 Task: Add La Croix Tangerine Sparkling Water Single to the cart.
Action: Mouse pressed left at (16, 90)
Screenshot: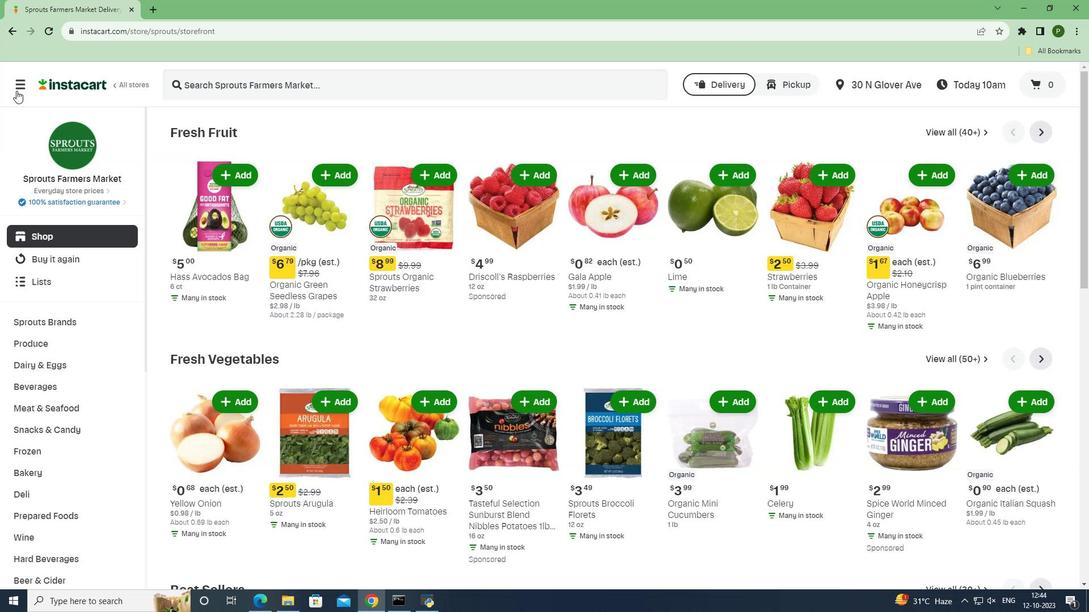 
Action: Mouse moved to (43, 306)
Screenshot: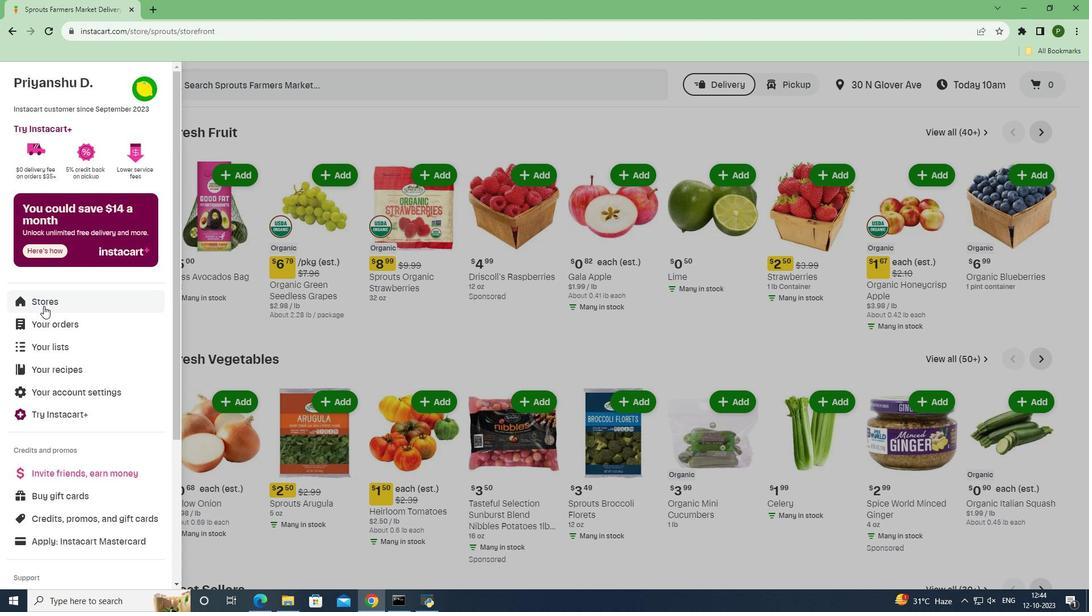 
Action: Mouse pressed left at (43, 306)
Screenshot: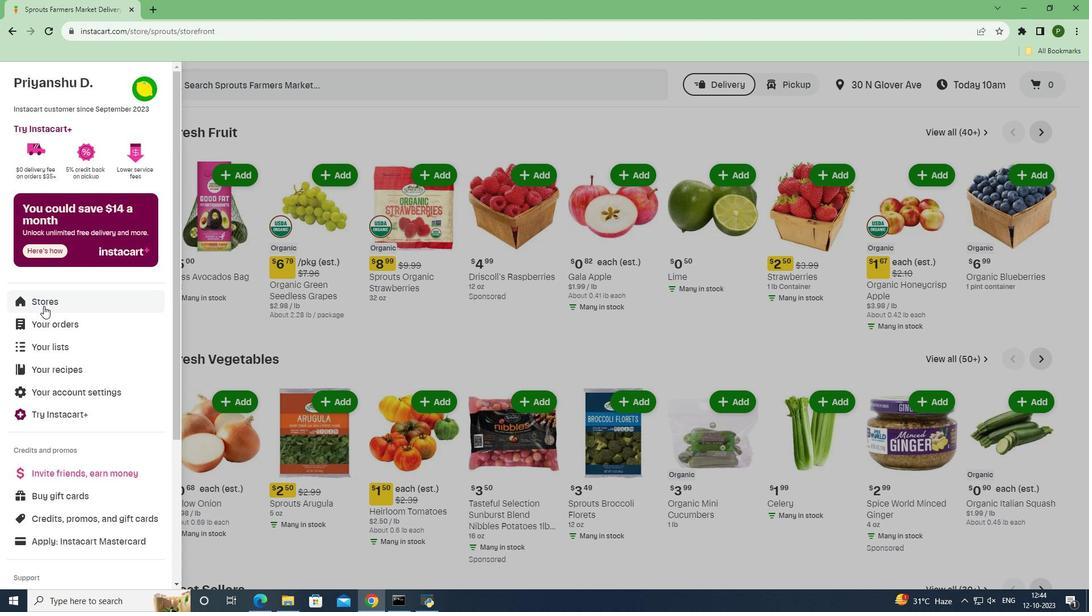 
Action: Mouse moved to (253, 139)
Screenshot: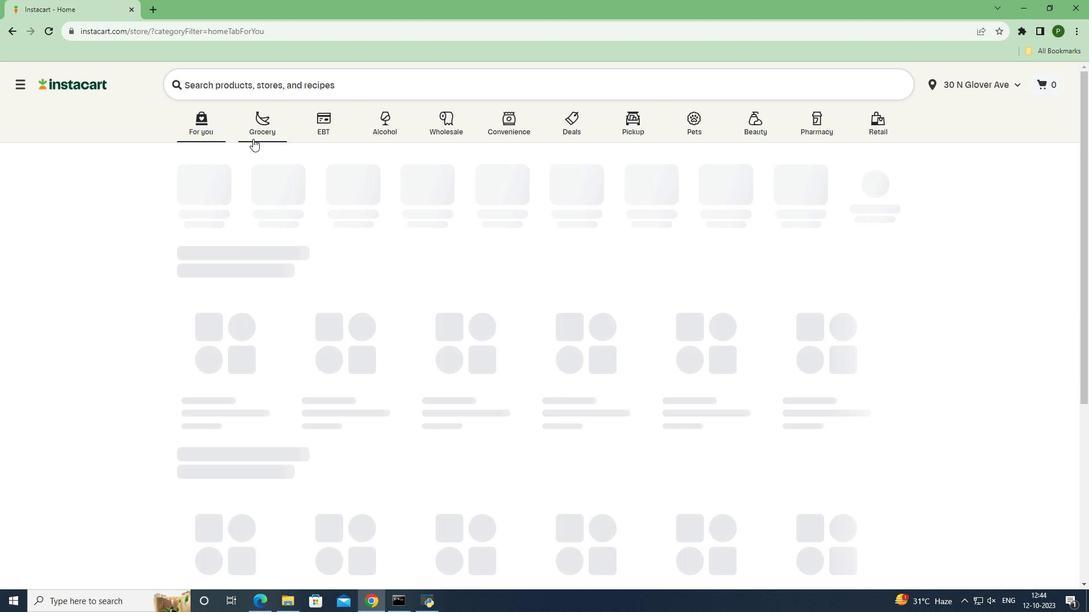 
Action: Mouse pressed left at (253, 139)
Screenshot: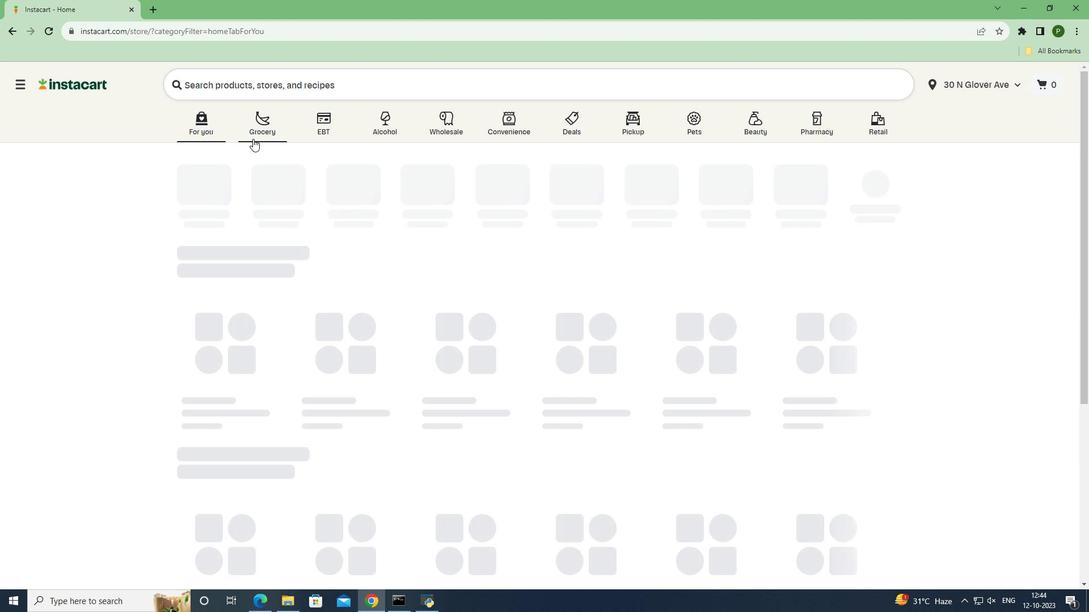 
Action: Mouse moved to (464, 263)
Screenshot: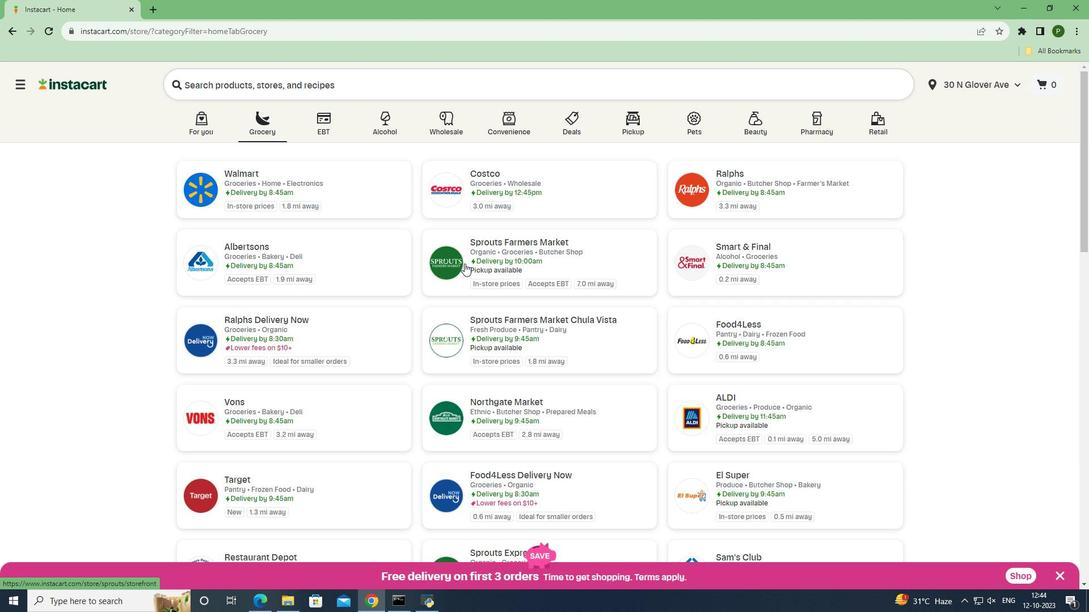 
Action: Mouse pressed left at (464, 263)
Screenshot: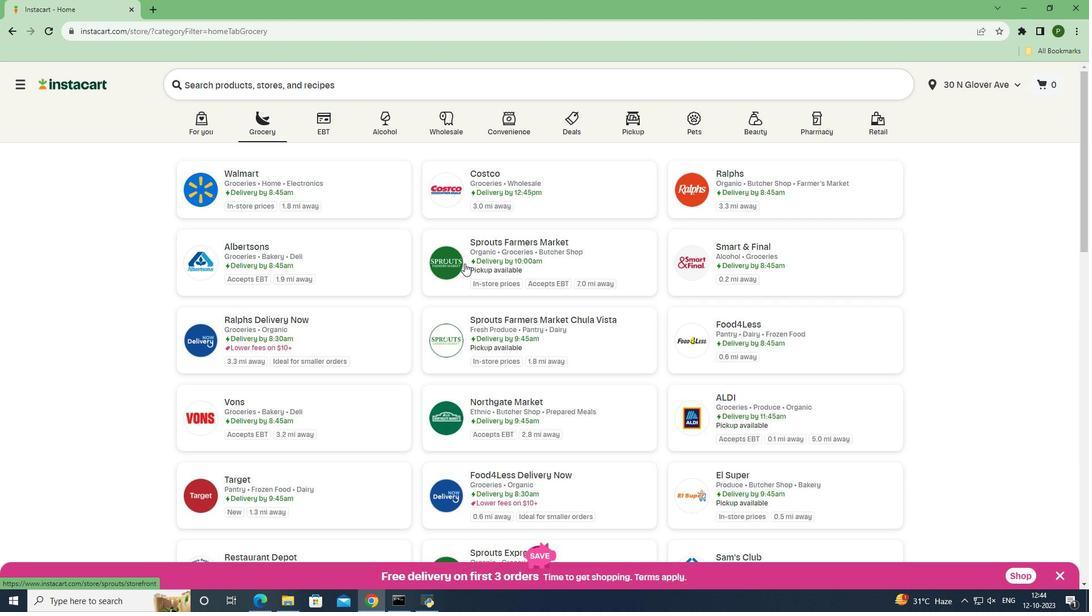 
Action: Mouse moved to (41, 389)
Screenshot: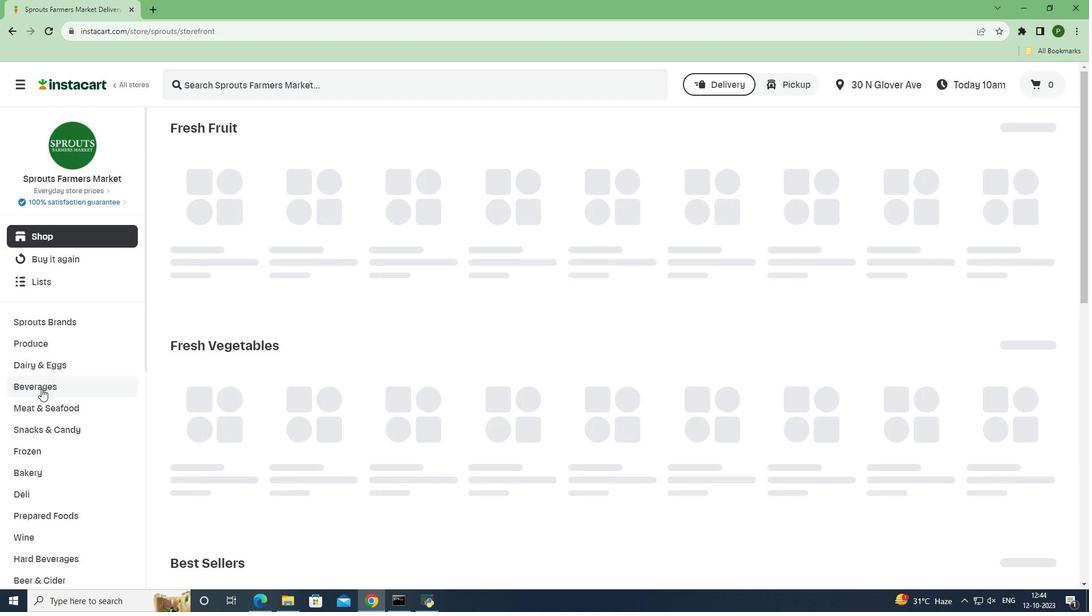 
Action: Mouse pressed left at (41, 389)
Screenshot: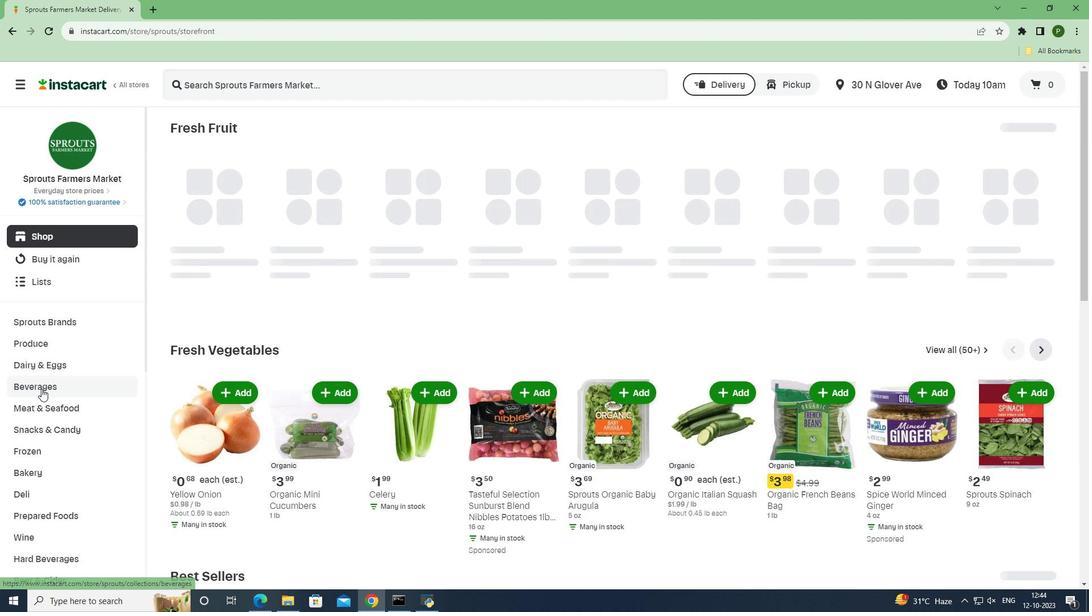 
Action: Mouse moved to (484, 282)
Screenshot: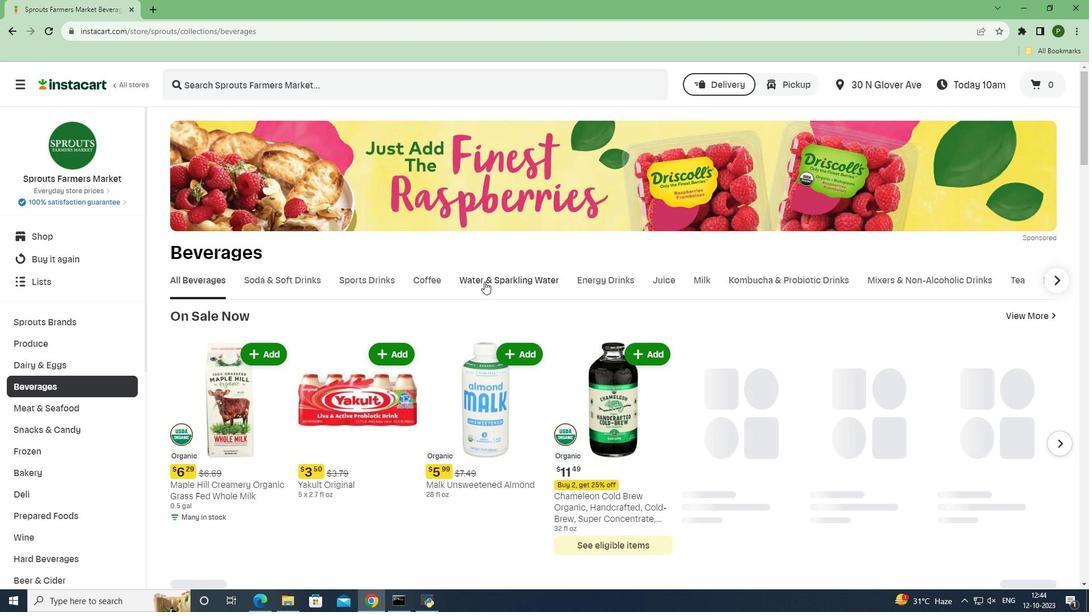 
Action: Mouse pressed left at (484, 282)
Screenshot: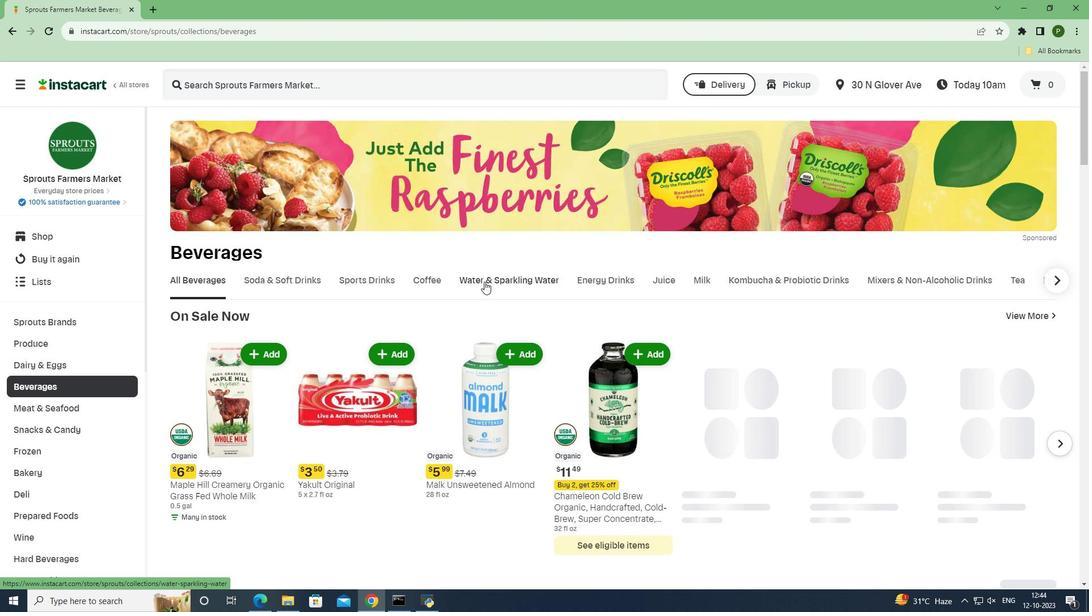 
Action: Mouse moved to (305, 92)
Screenshot: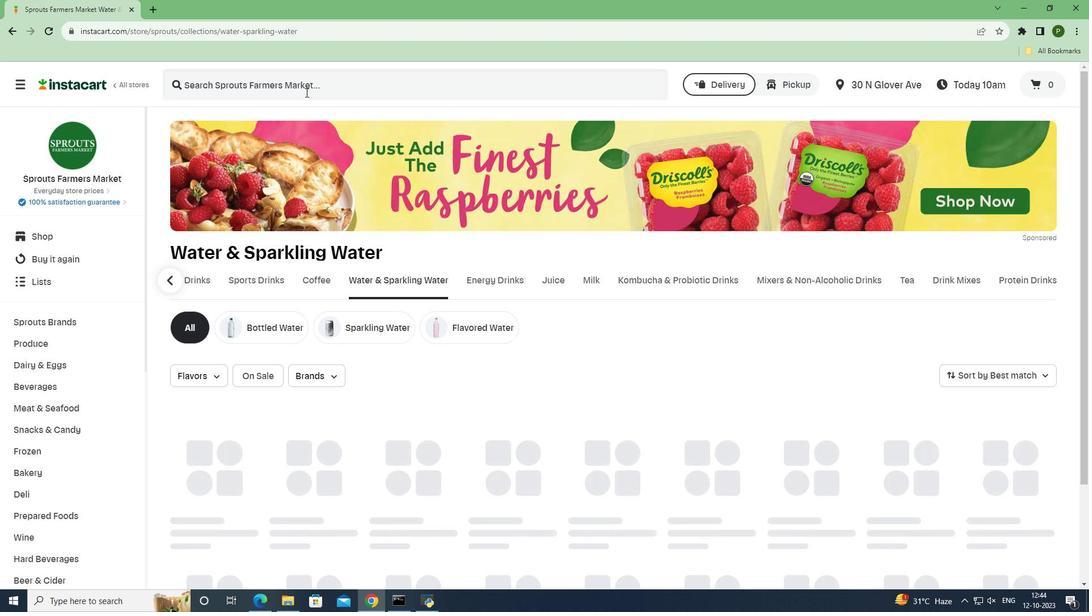 
Action: Mouse pressed left at (305, 92)
Screenshot: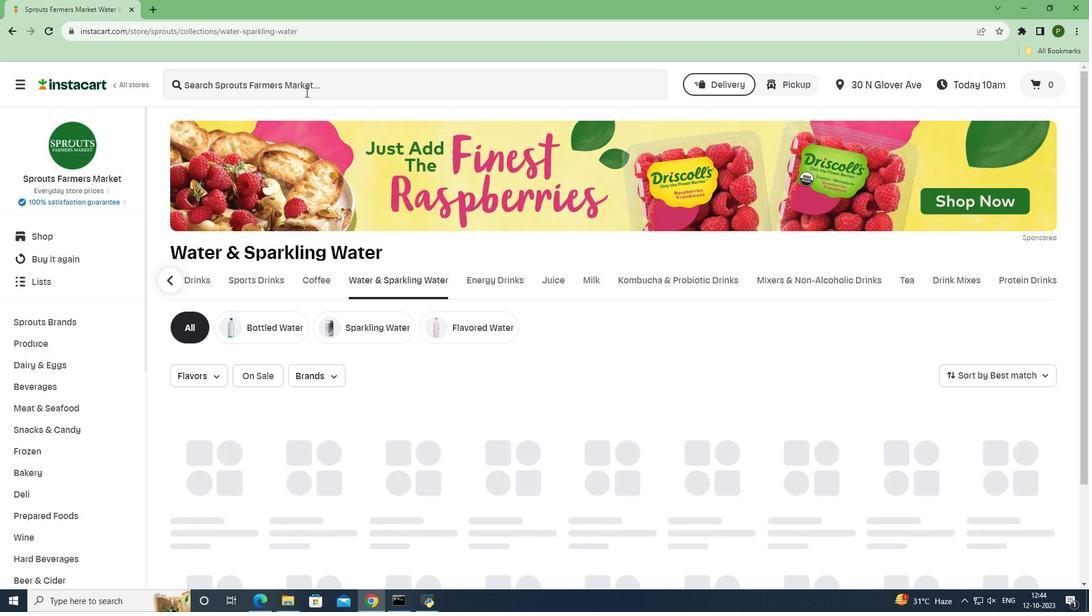 
Action: Key pressed <Key.caps_lock>L<Key.caps_lock>a<Key.space><Key.caps_lock>C<Key.caps_lock>roix<Key.space><Key.caps_lock>T<Key.caps_lock>angr<Key.backspace>erine<Key.space><Key.caps_lock>S<Key.caps_lock>parkling<Key.space><Key.caps_lock>W<Key.caps_lock>ater<Key.space><Key.caps_lock>S<Key.caps_lock>ingle<Key.space><Key.enter>
Screenshot: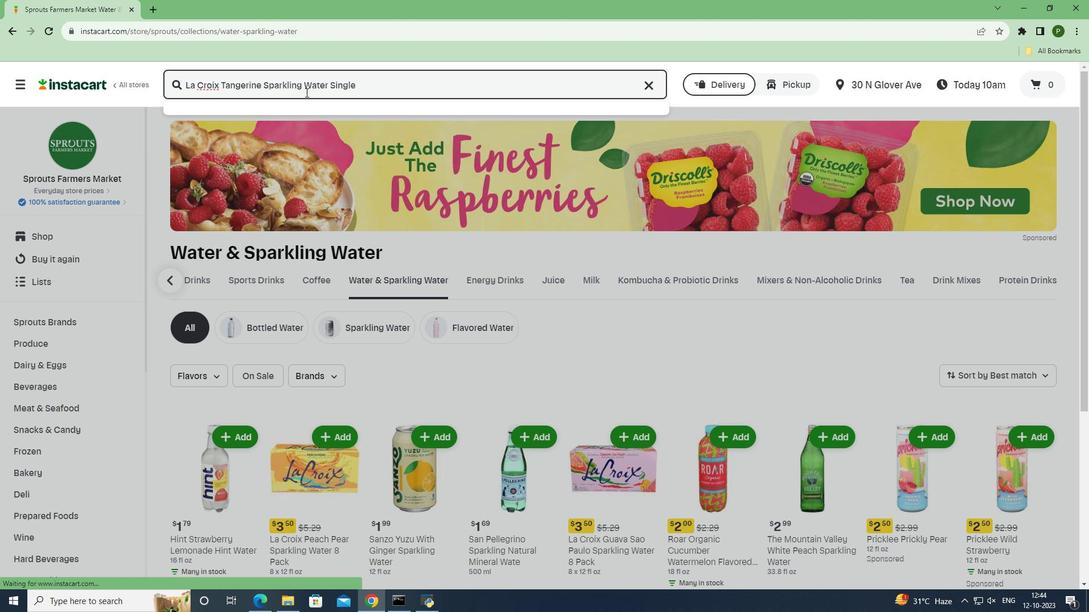 
Action: Mouse moved to (335, 321)
Screenshot: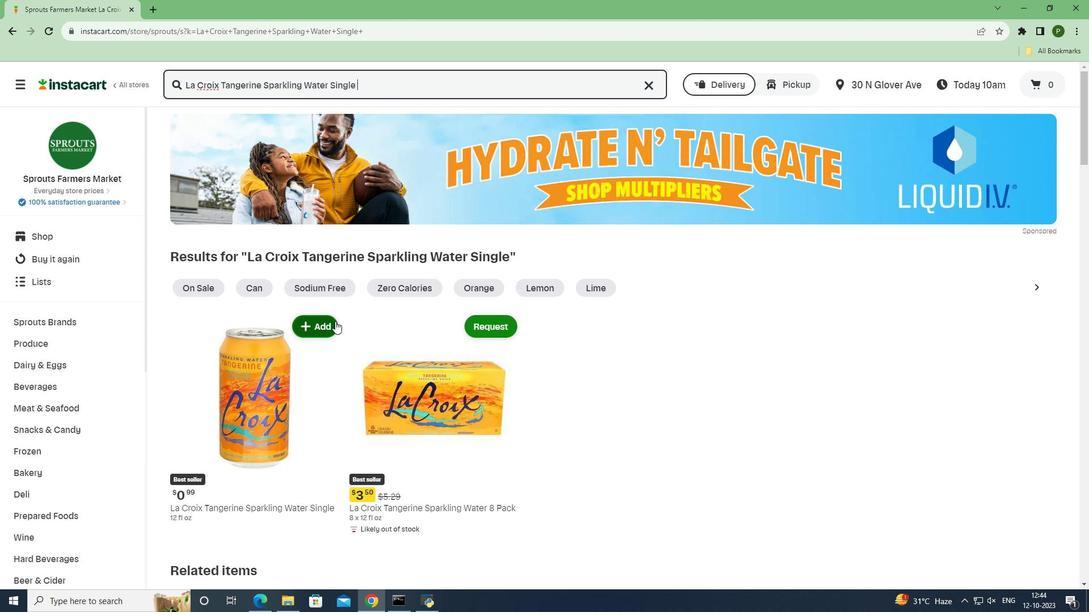 
Action: Mouse pressed left at (335, 321)
Screenshot: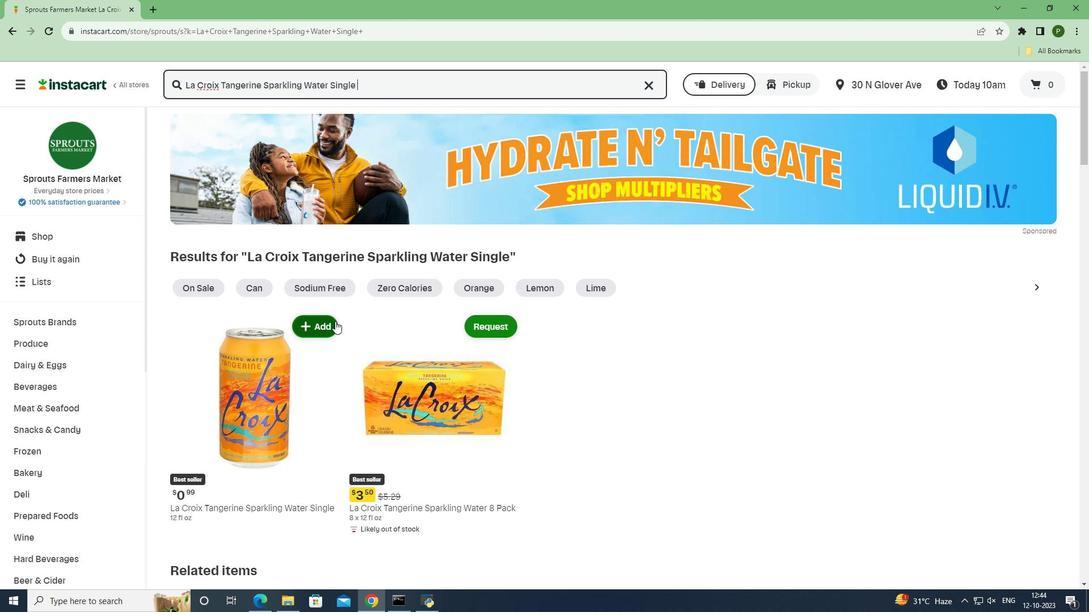 
Action: Mouse moved to (348, 330)
Screenshot: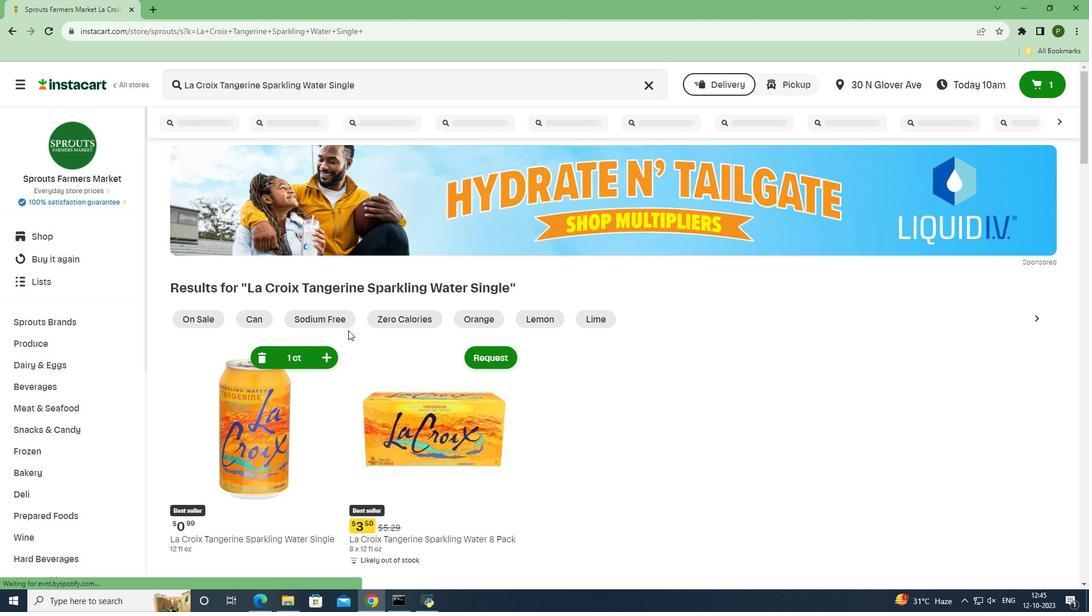 
